 Task: Look for products in the category "Hot Dogs & Sausages" from the brand "Sprouts".
Action: Mouse moved to (19, 119)
Screenshot: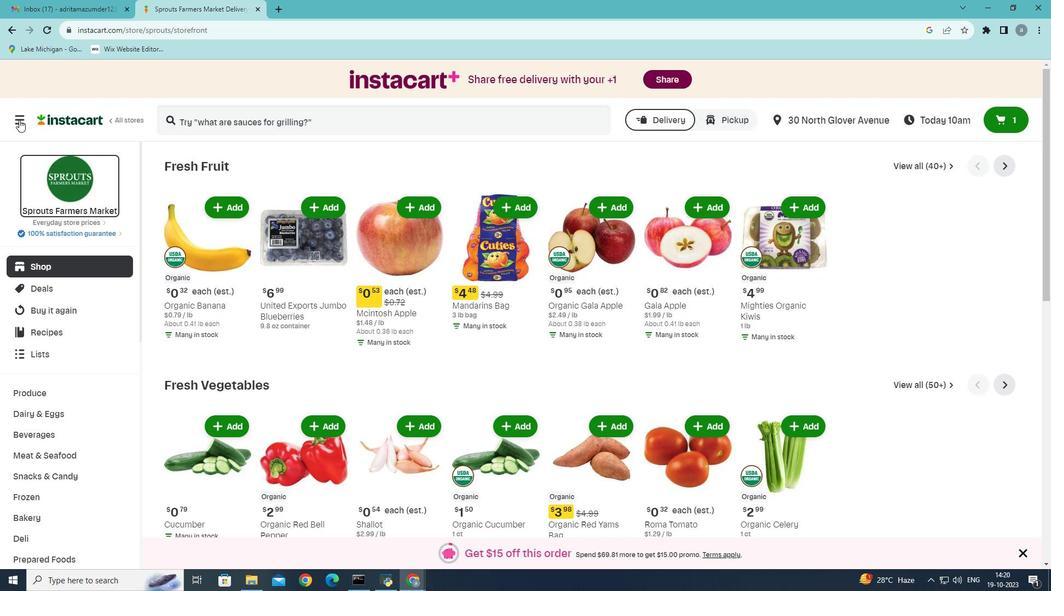 
Action: Mouse pressed left at (19, 119)
Screenshot: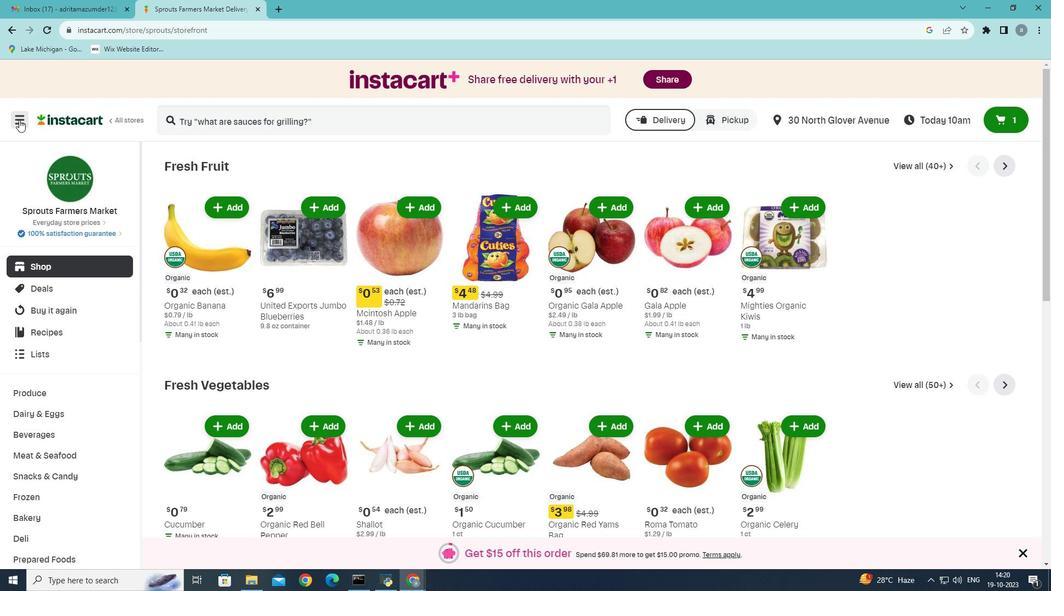 
Action: Mouse moved to (45, 315)
Screenshot: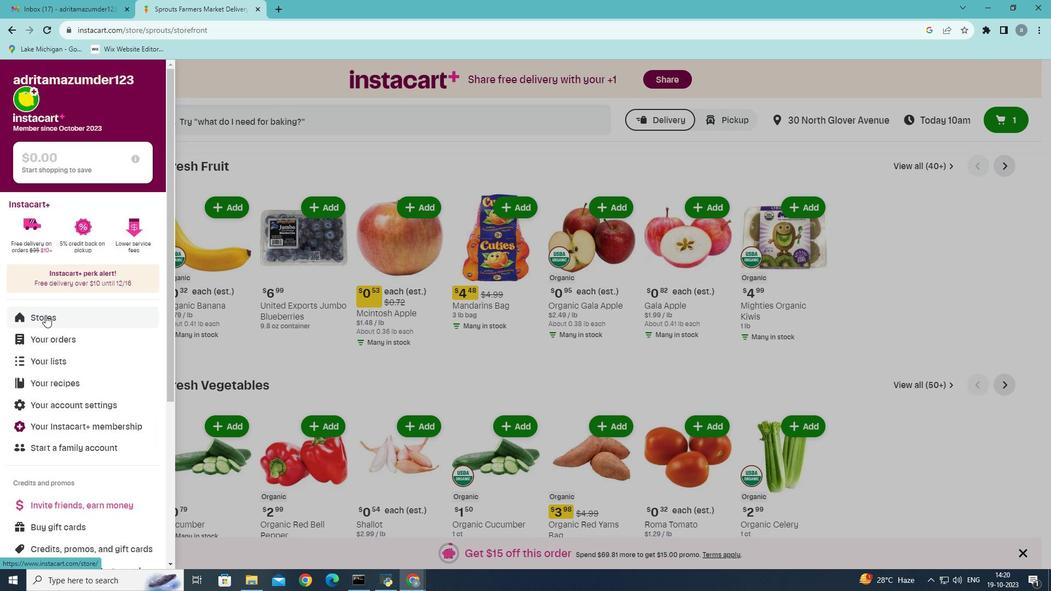
Action: Mouse pressed left at (45, 315)
Screenshot: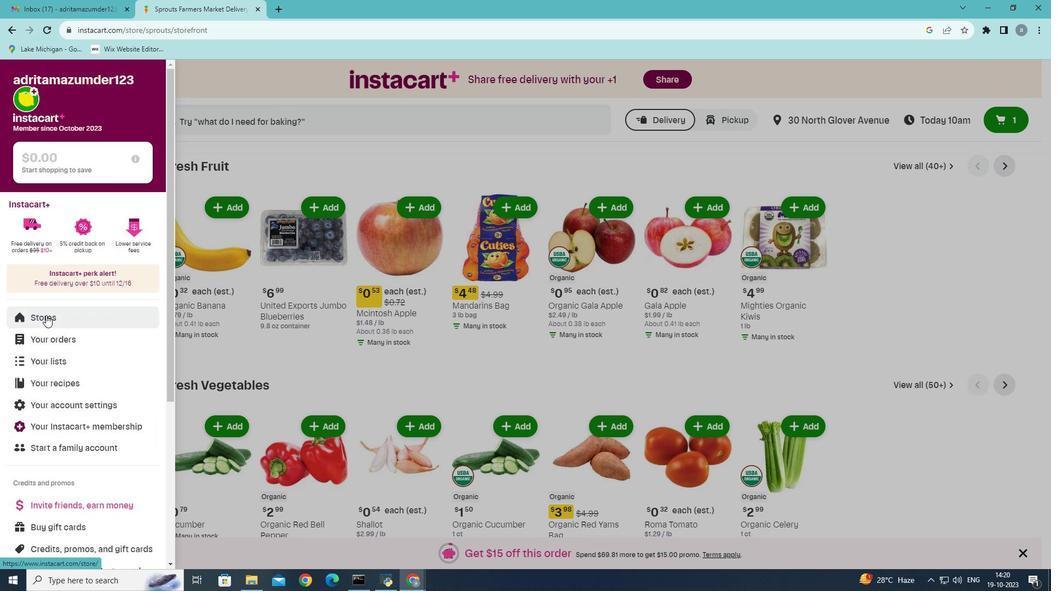 
Action: Mouse moved to (262, 122)
Screenshot: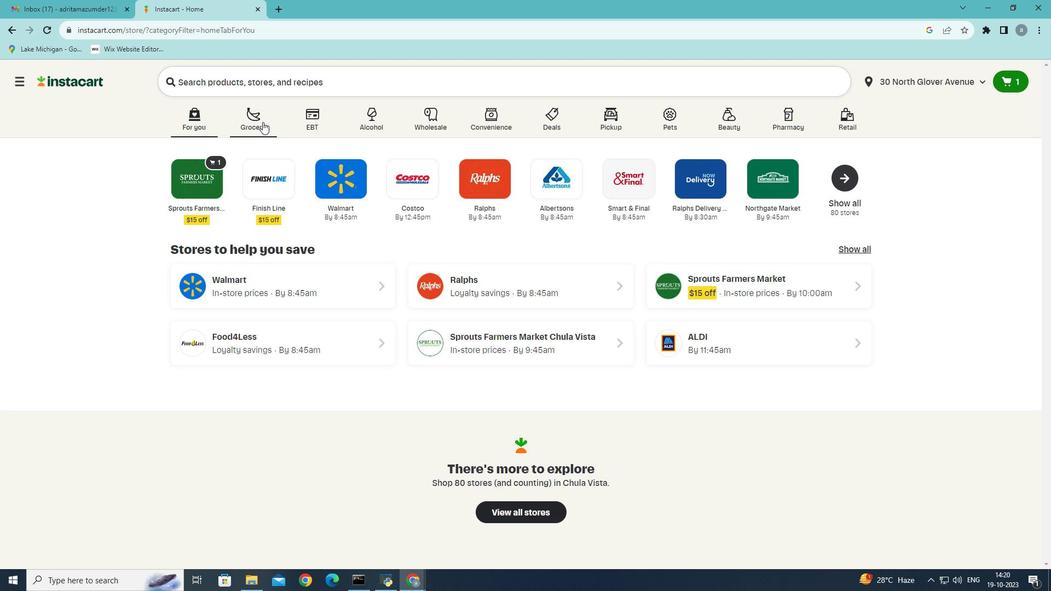 
Action: Mouse pressed left at (262, 122)
Screenshot: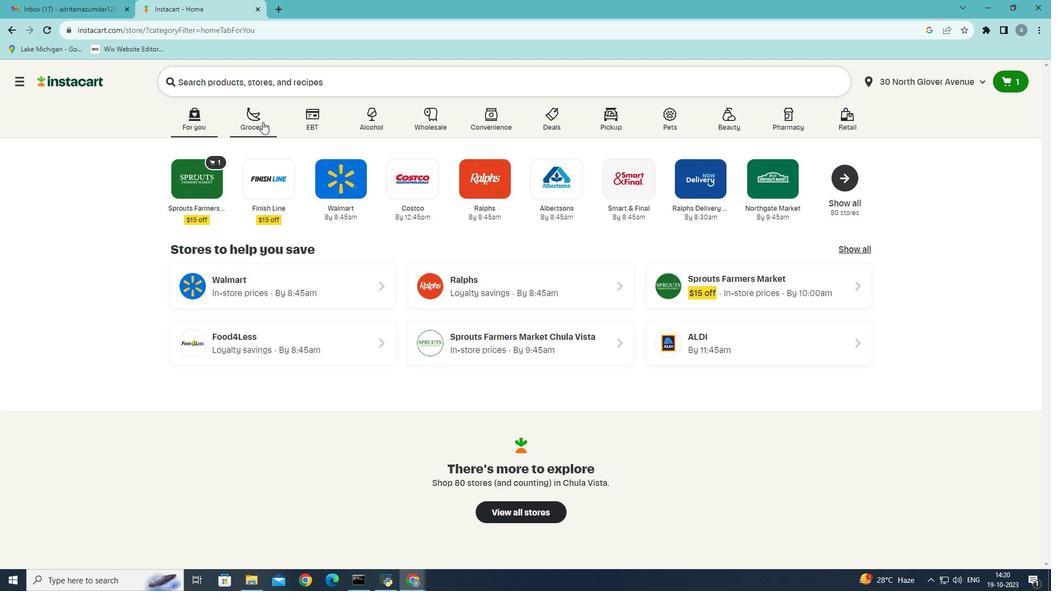 
Action: Mouse moved to (239, 321)
Screenshot: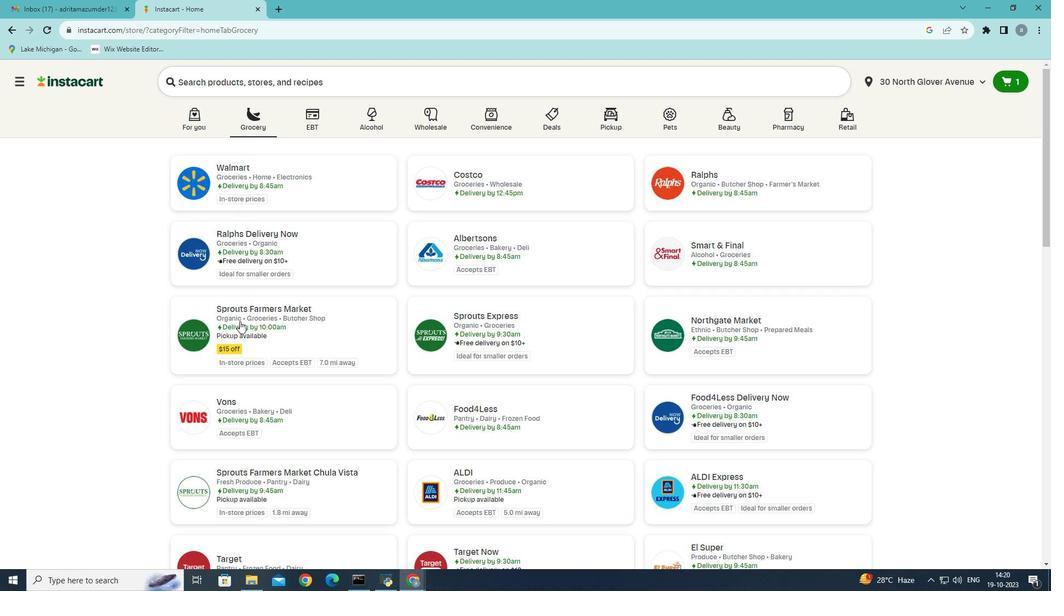
Action: Mouse pressed left at (239, 321)
Screenshot: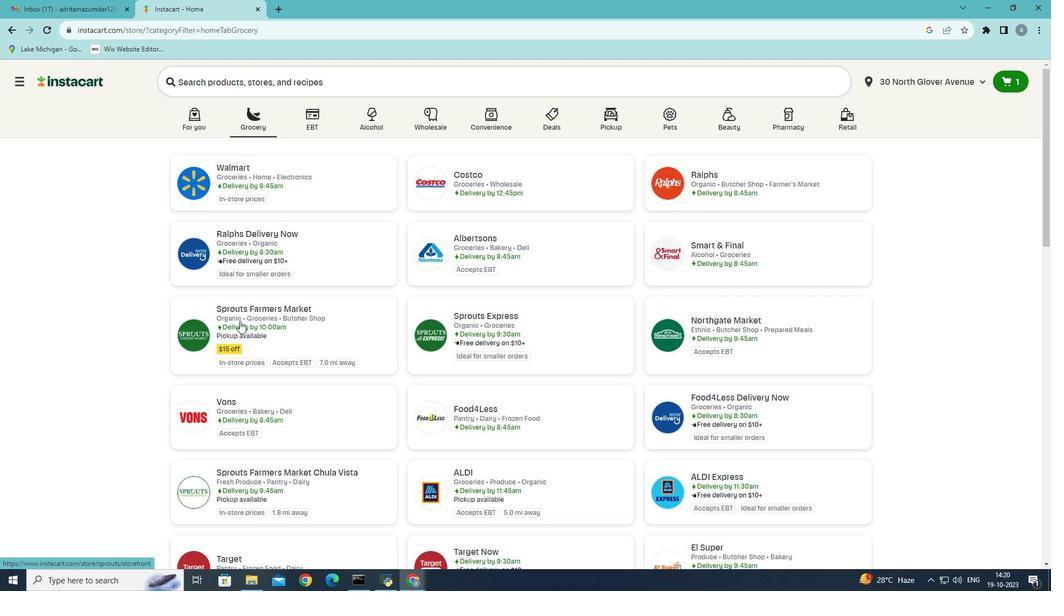 
Action: Mouse moved to (58, 454)
Screenshot: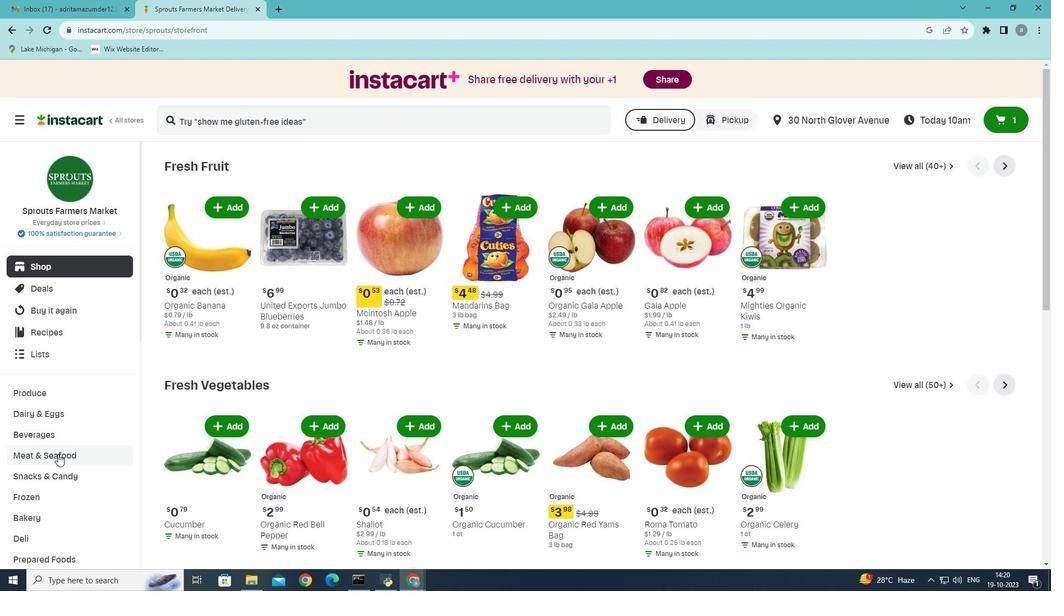 
Action: Mouse pressed left at (58, 454)
Screenshot: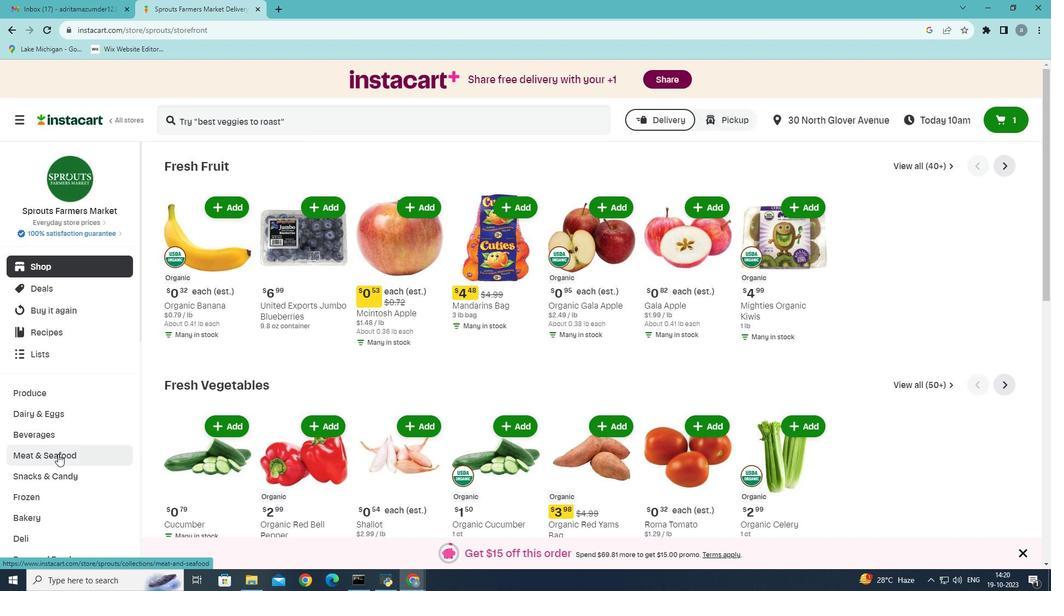
Action: Mouse moved to (570, 196)
Screenshot: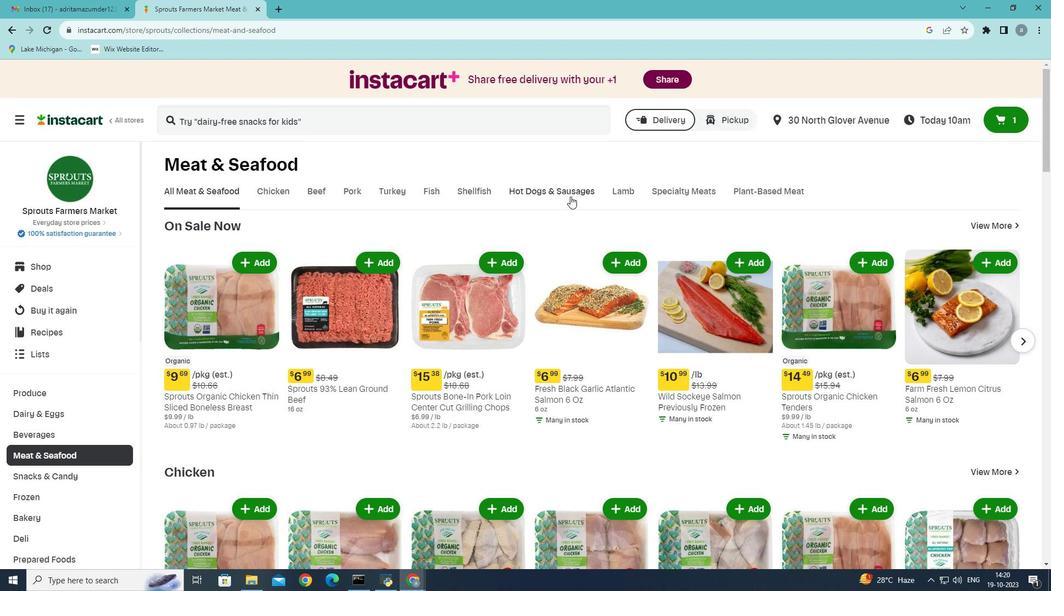 
Action: Mouse pressed left at (570, 196)
Screenshot: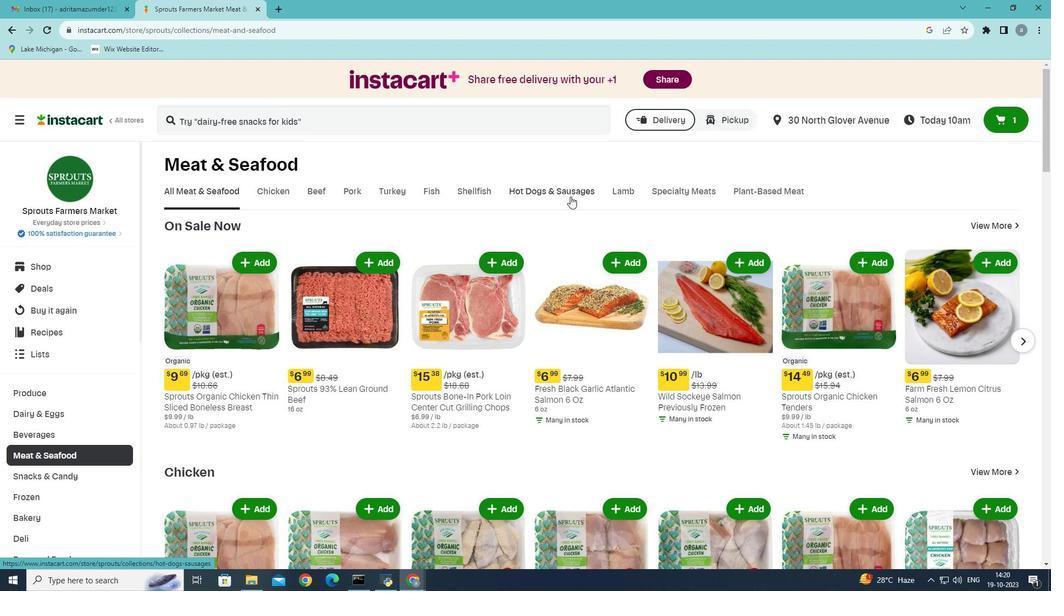 
Action: Mouse moved to (250, 238)
Screenshot: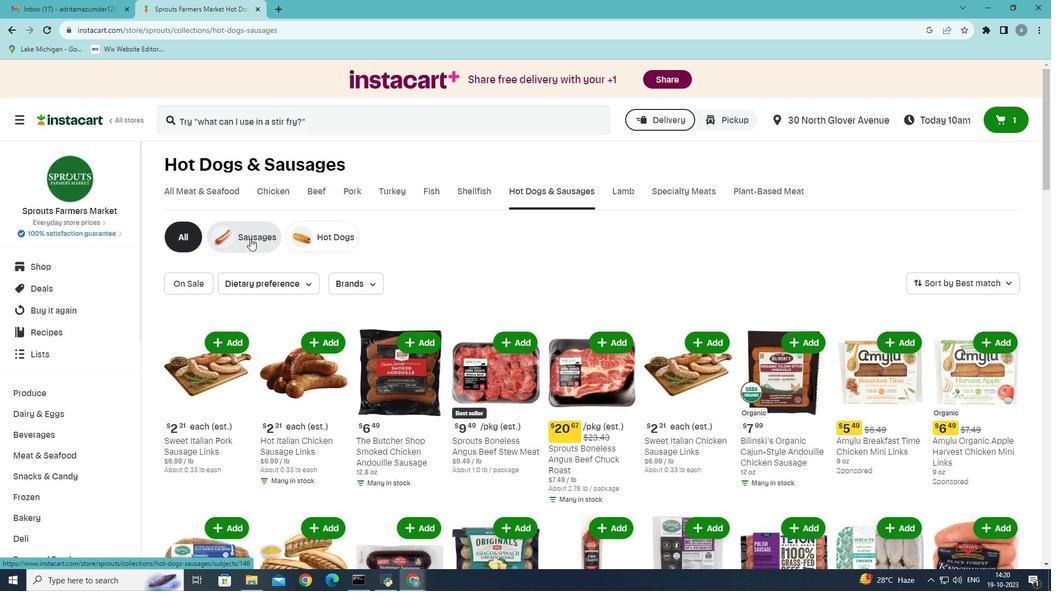 
Action: Mouse pressed left at (250, 238)
Screenshot: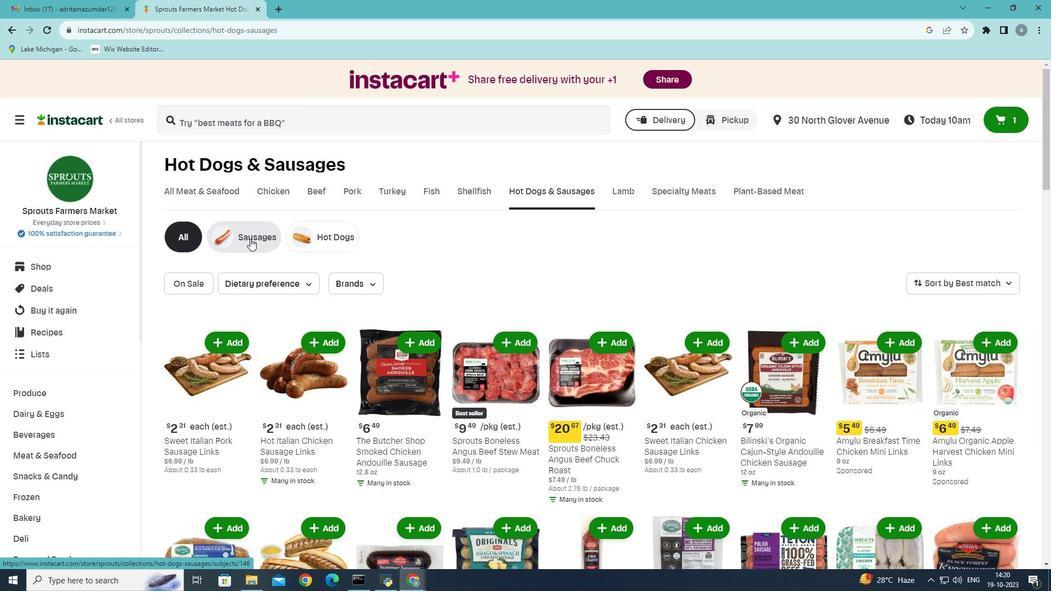 
Action: Mouse moved to (370, 284)
Screenshot: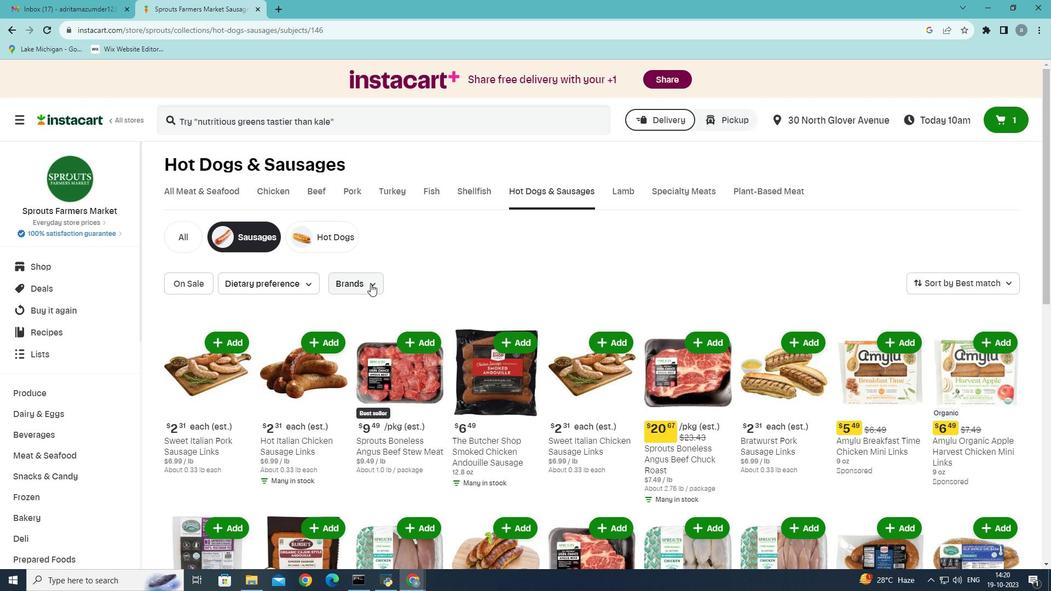 
Action: Mouse pressed left at (370, 284)
Screenshot: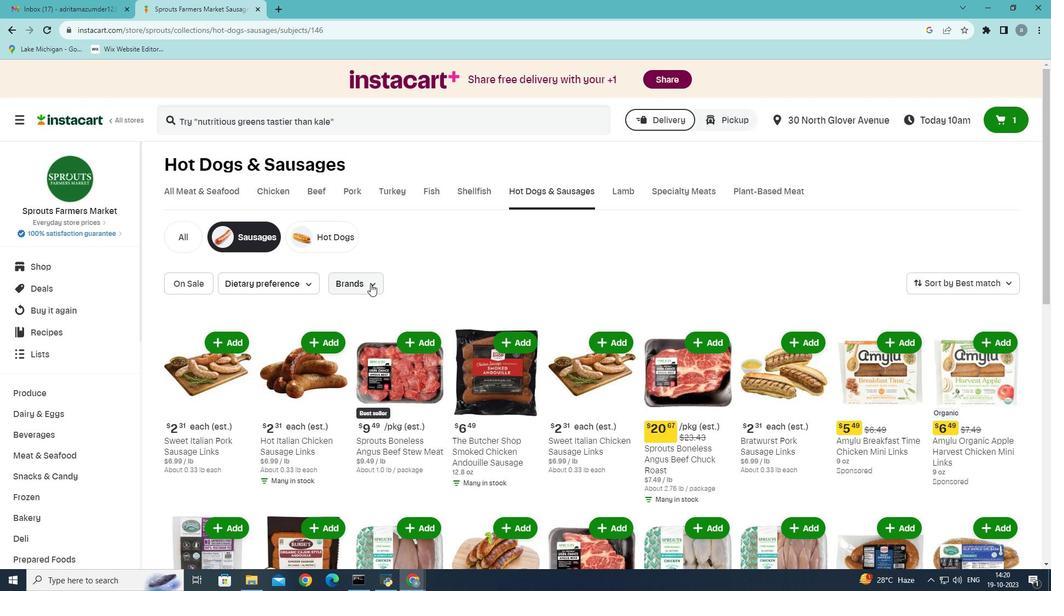 
Action: Mouse moved to (367, 341)
Screenshot: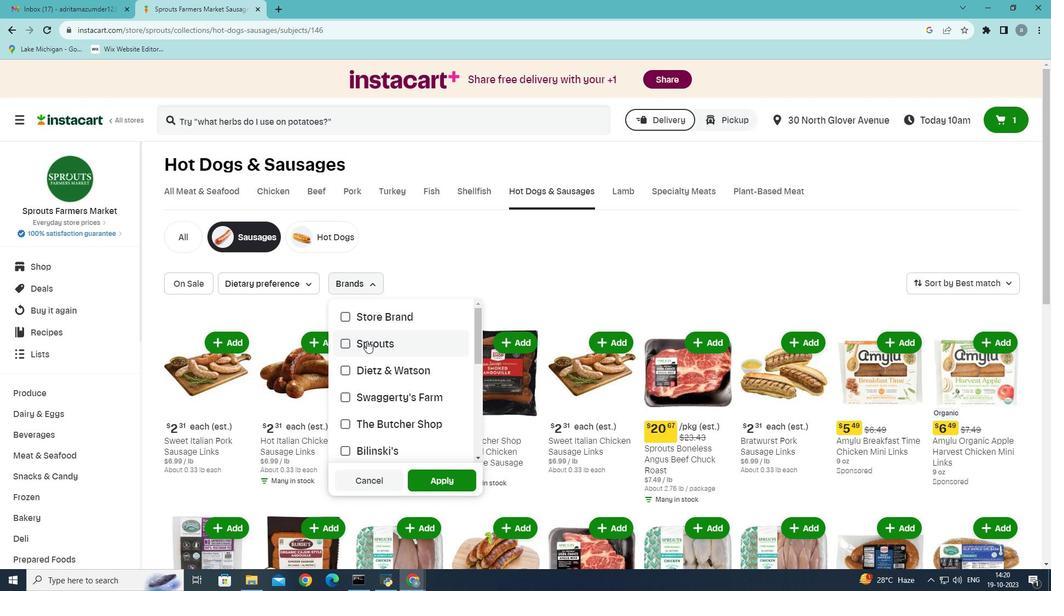 
Action: Mouse pressed left at (367, 341)
Screenshot: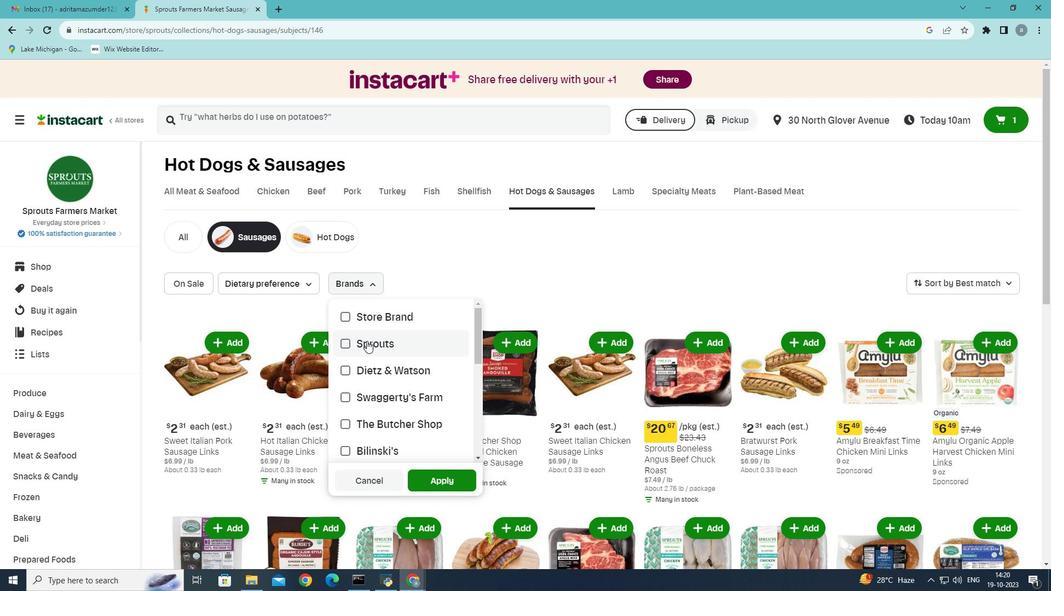 
Action: Mouse moved to (427, 477)
Screenshot: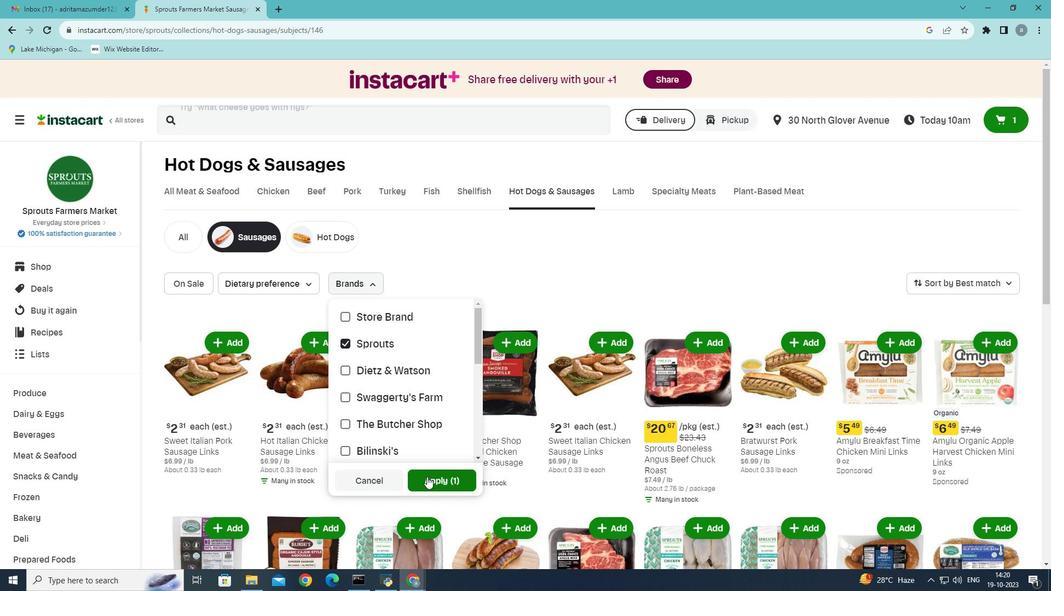 
Action: Mouse pressed left at (427, 477)
Screenshot: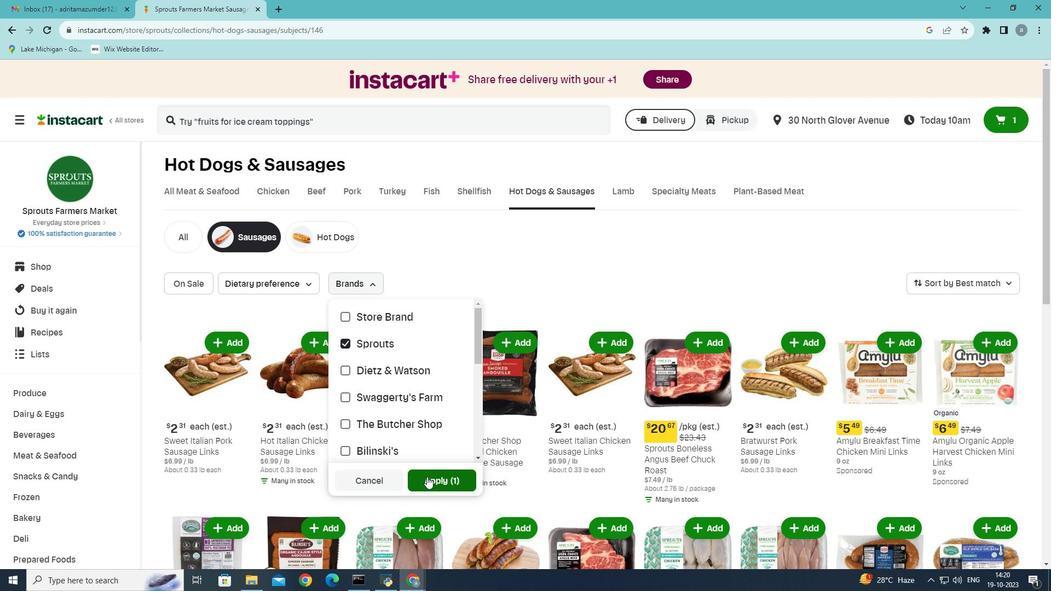 
Action: Mouse moved to (426, 453)
Screenshot: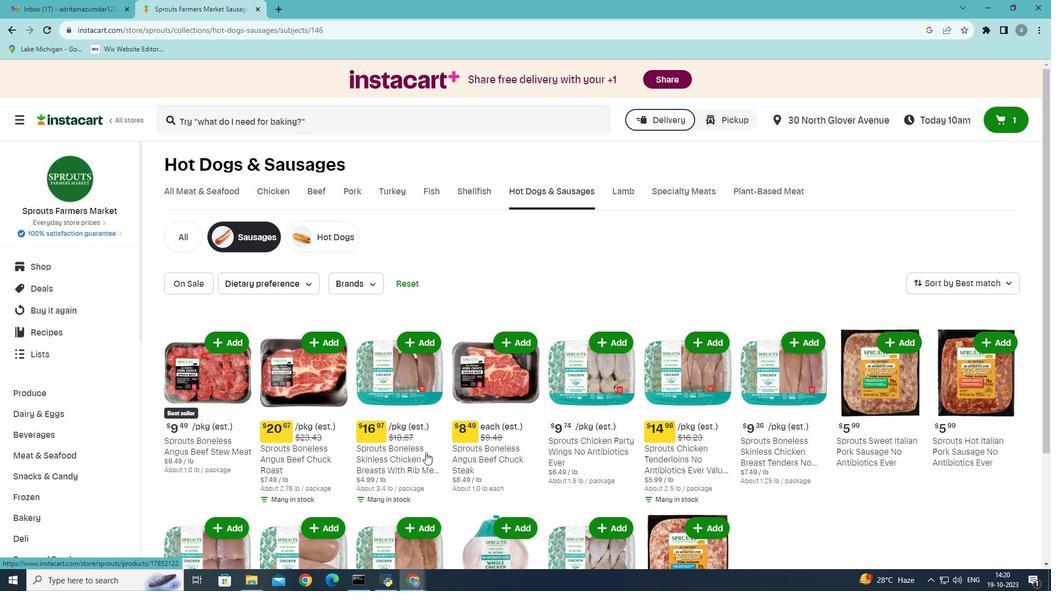 
